 Task: Set the night theme to "Dark high contrast".
Action: Mouse moved to (992, 88)
Screenshot: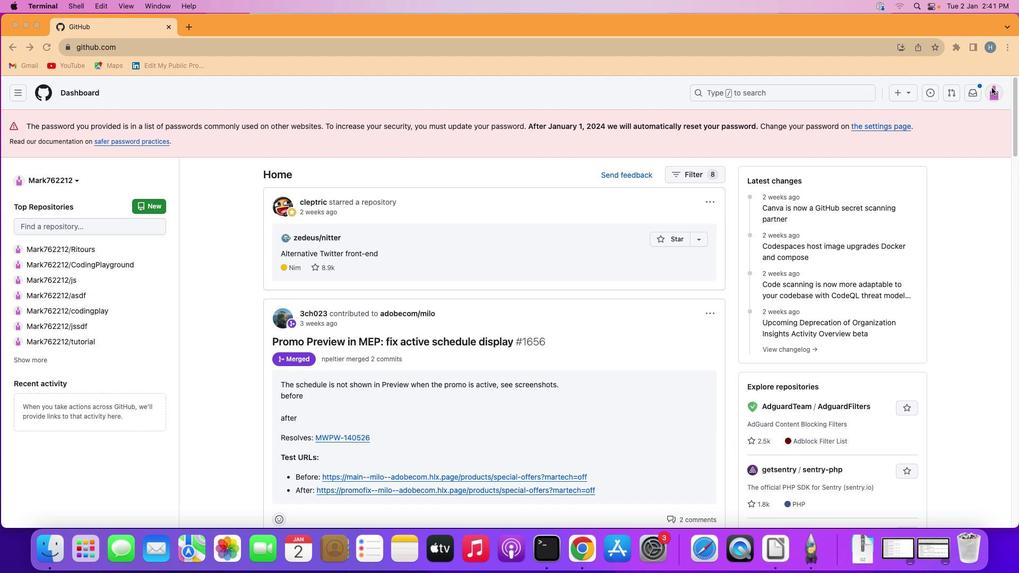 
Action: Mouse pressed left at (992, 88)
Screenshot: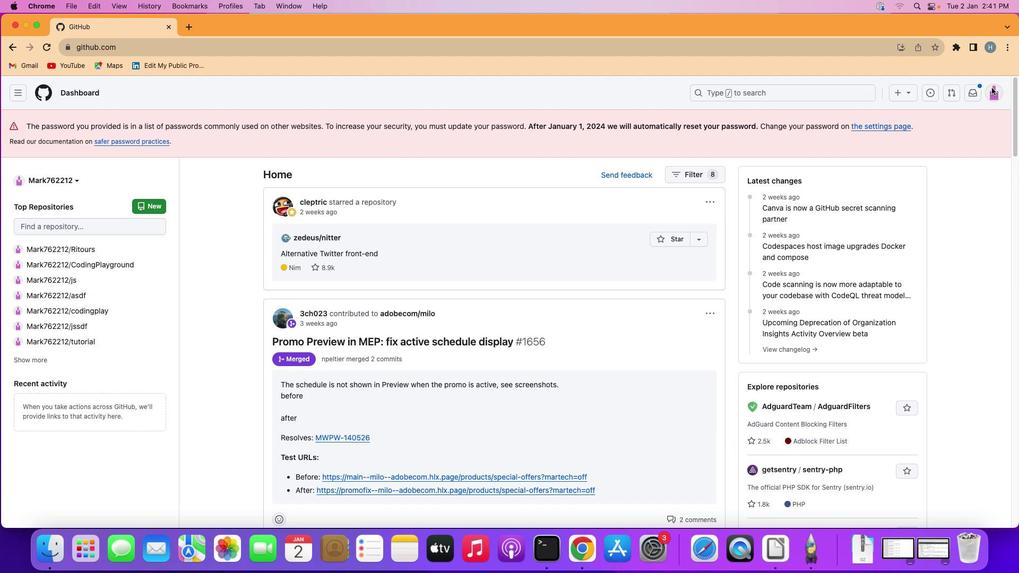 
Action: Mouse moved to (995, 90)
Screenshot: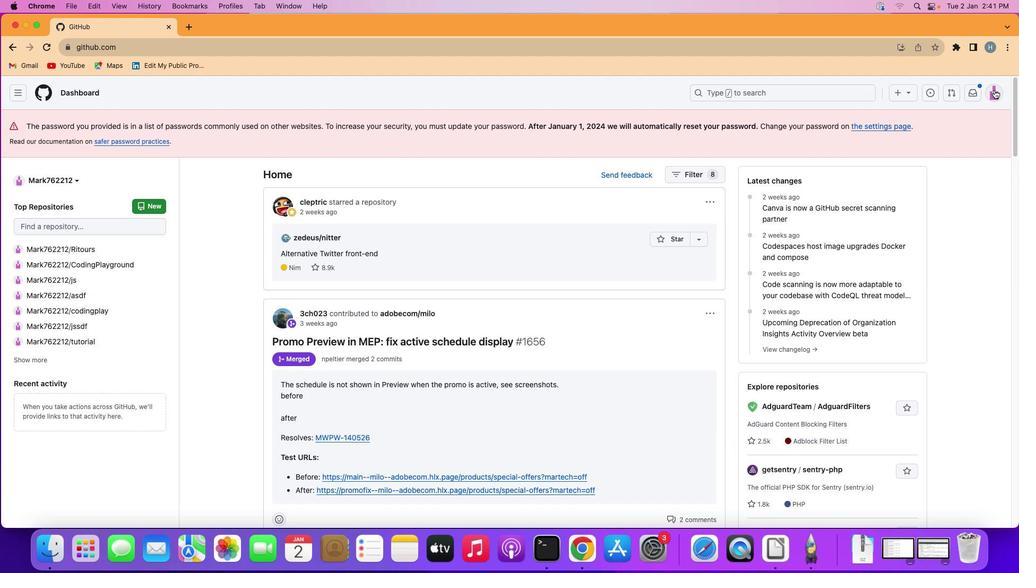 
Action: Mouse pressed left at (995, 90)
Screenshot: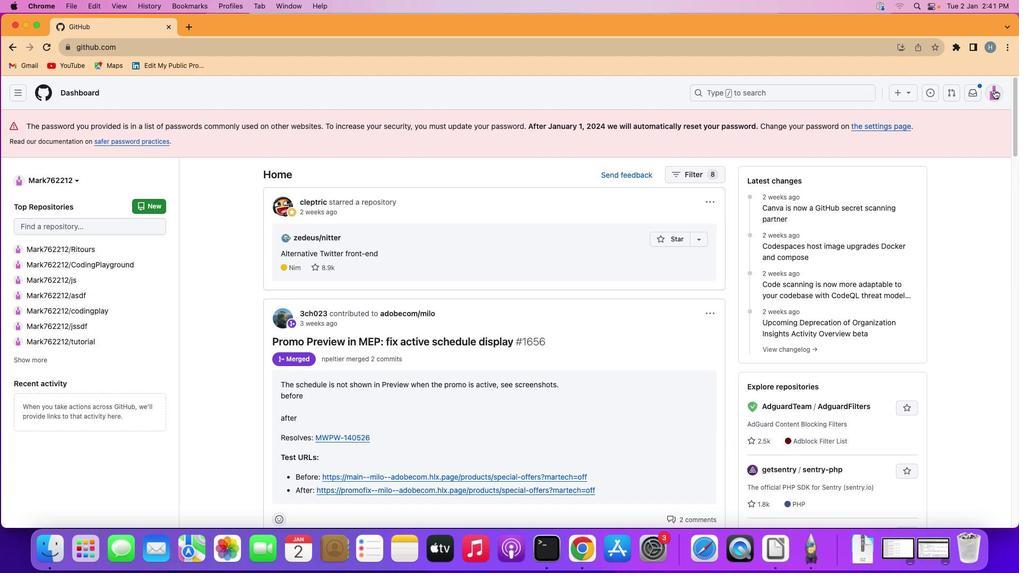 
Action: Mouse moved to (891, 381)
Screenshot: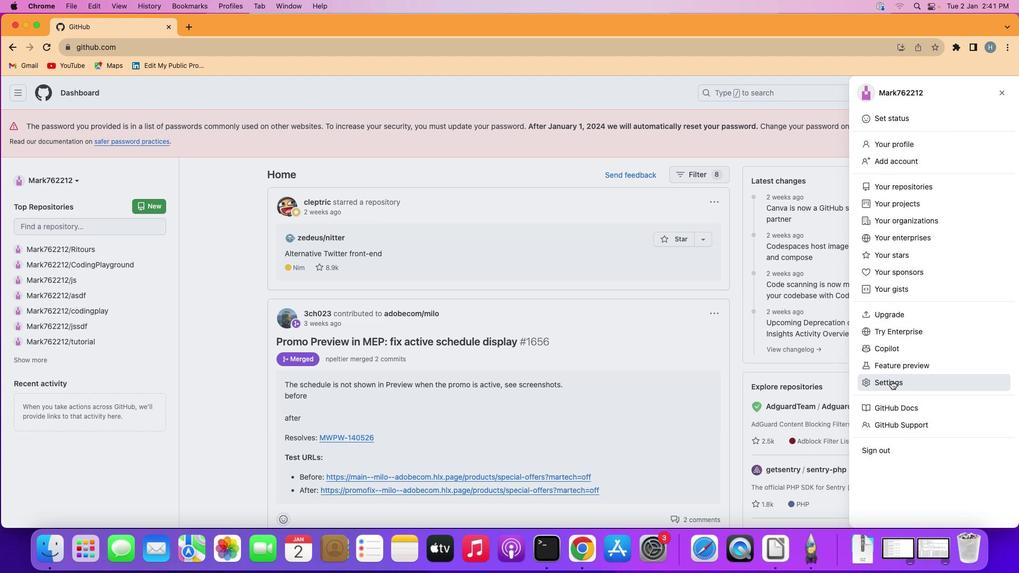 
Action: Mouse pressed left at (891, 381)
Screenshot: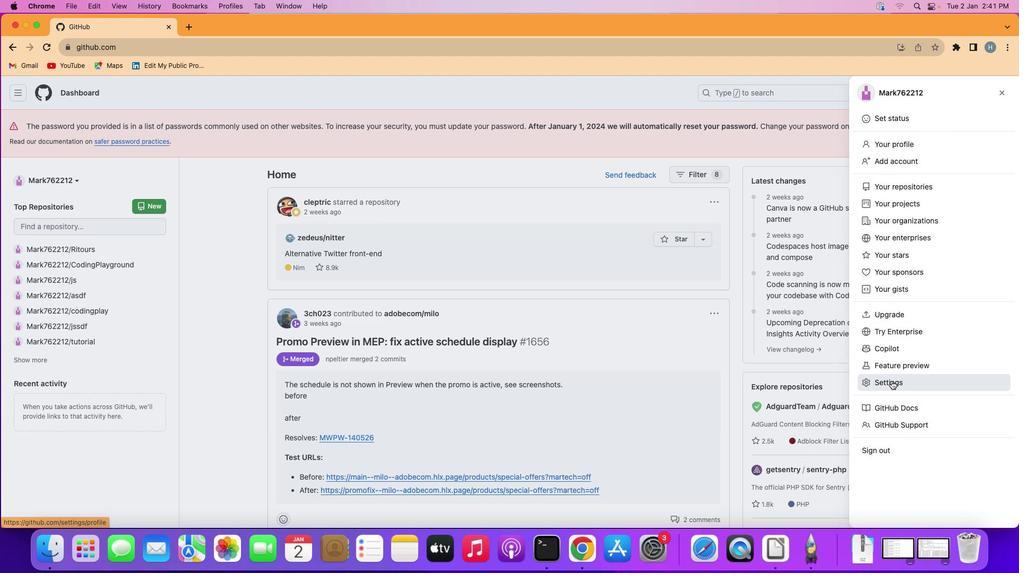 
Action: Mouse moved to (244, 257)
Screenshot: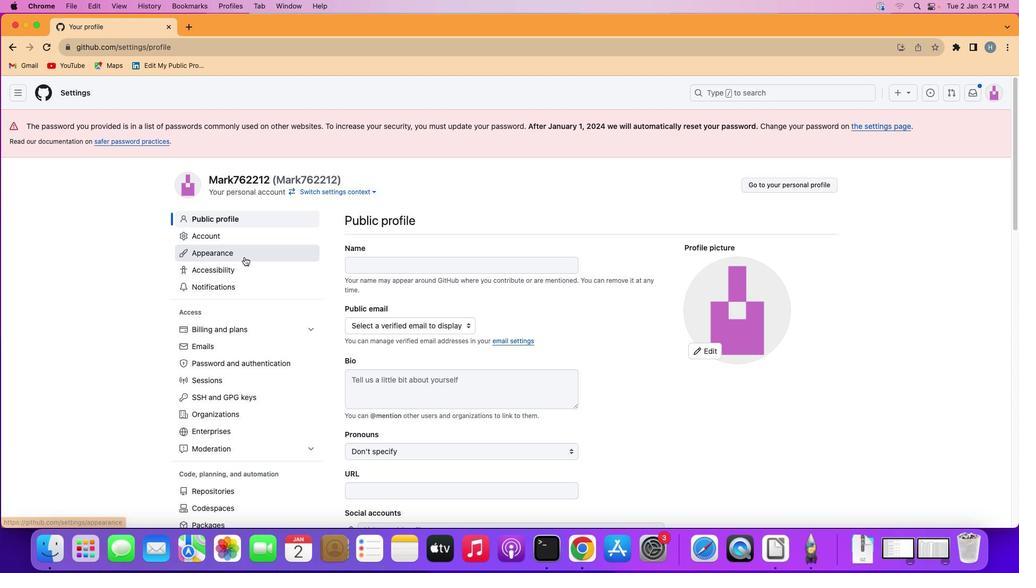 
Action: Mouse pressed left at (244, 257)
Screenshot: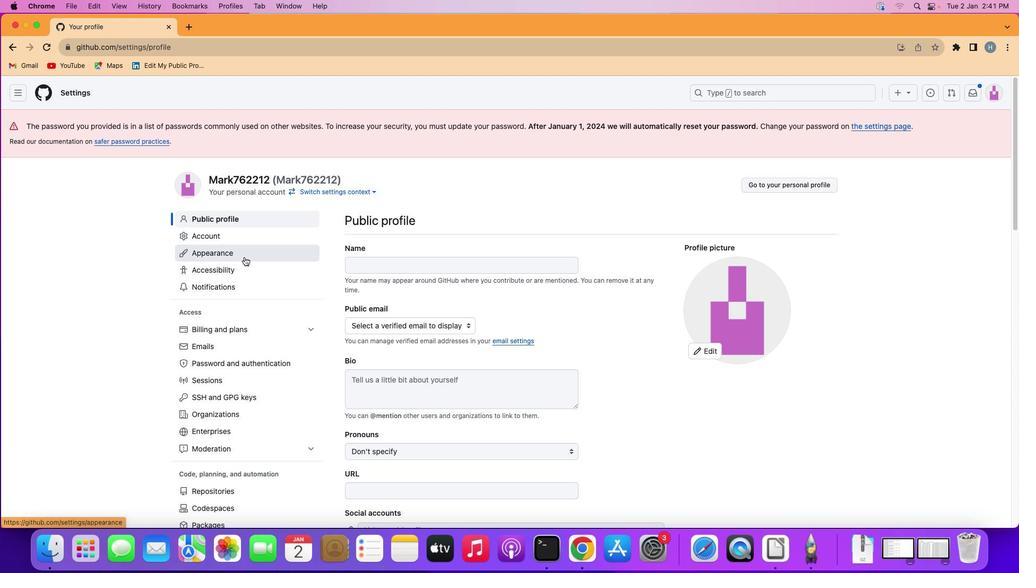 
Action: Mouse moved to (647, 392)
Screenshot: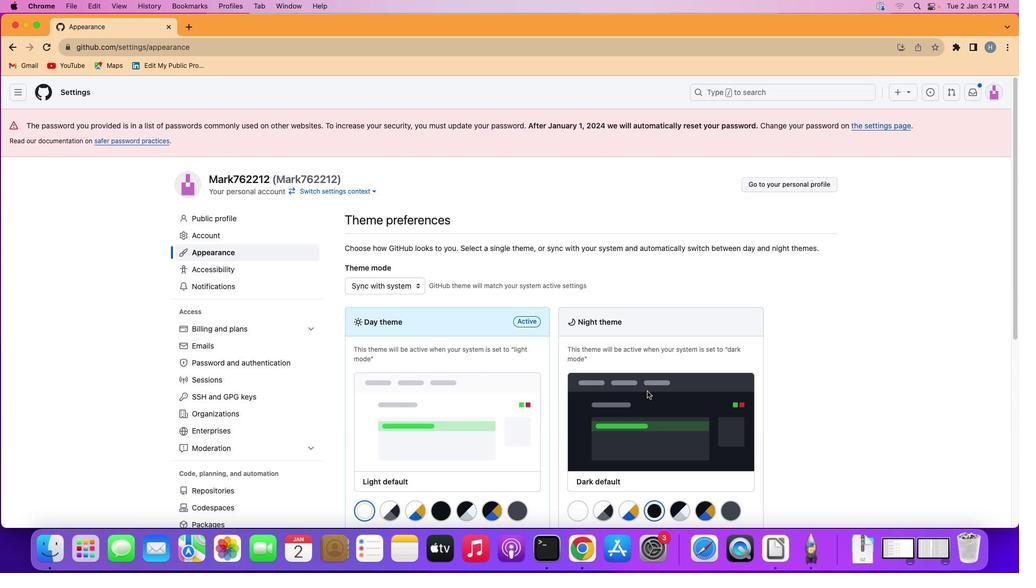 
Action: Mouse scrolled (647, 392) with delta (0, 0)
Screenshot: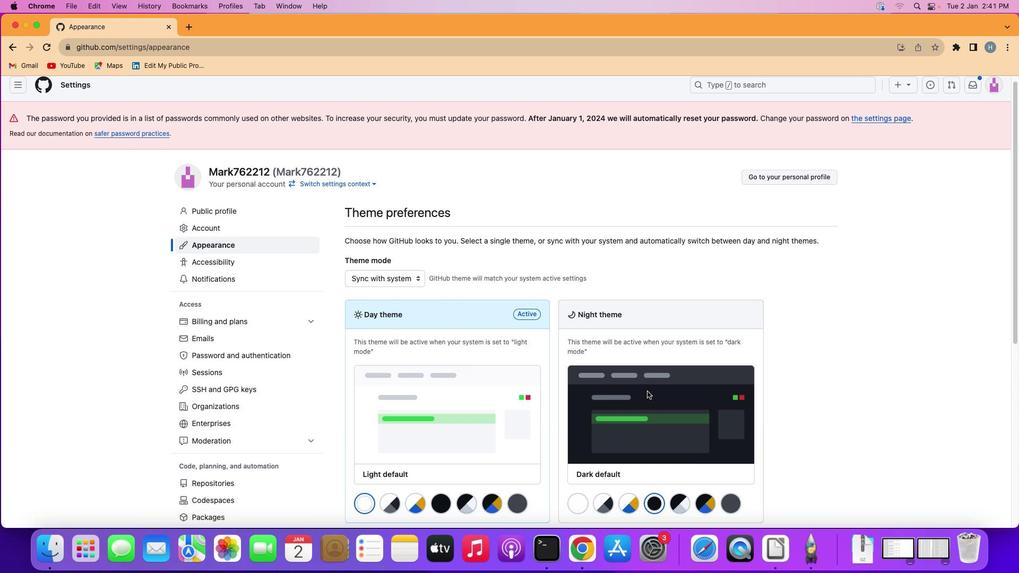 
Action: Mouse scrolled (647, 392) with delta (0, 0)
Screenshot: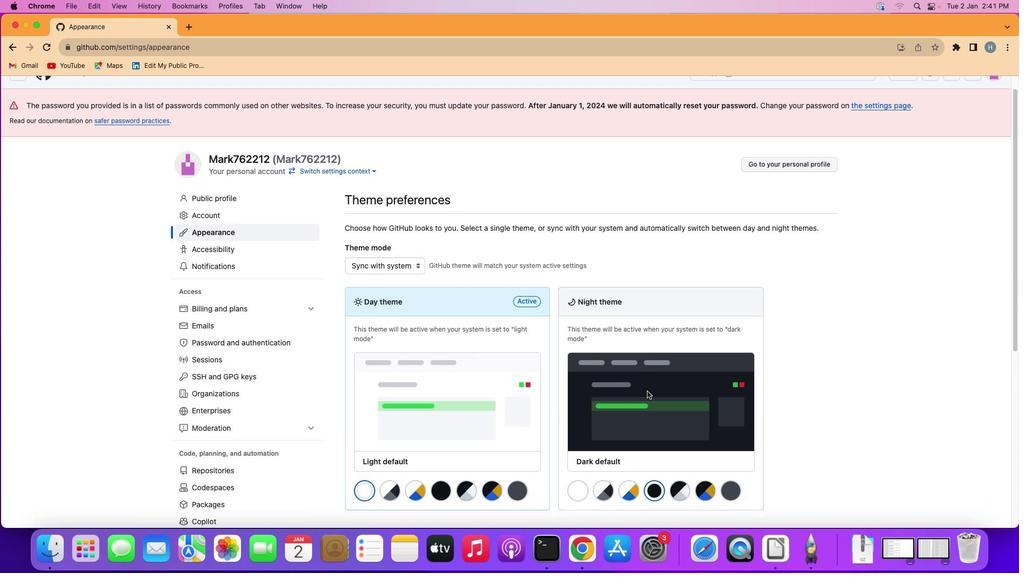 
Action: Mouse moved to (647, 392)
Screenshot: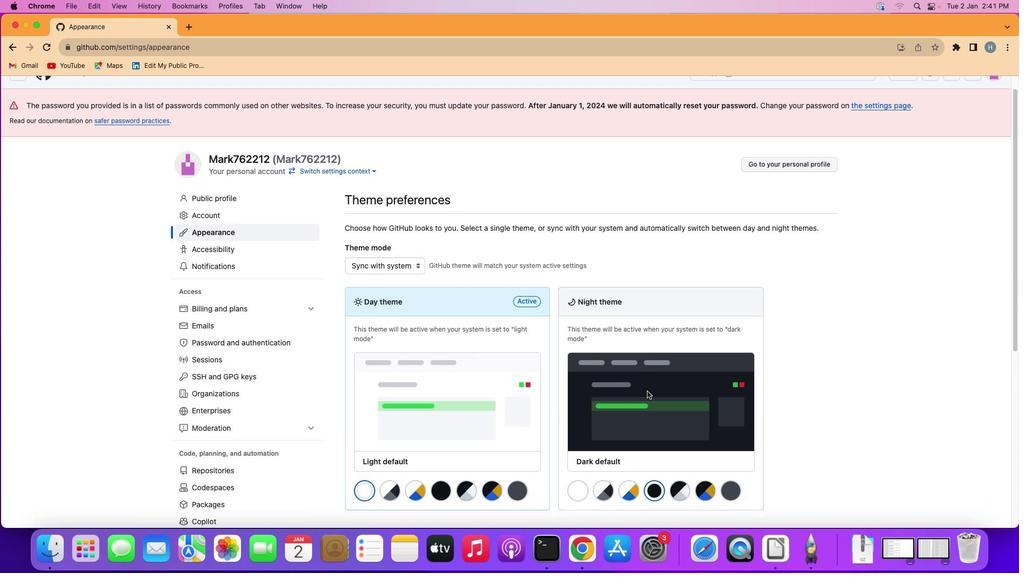 
Action: Mouse scrolled (647, 392) with delta (0, -1)
Screenshot: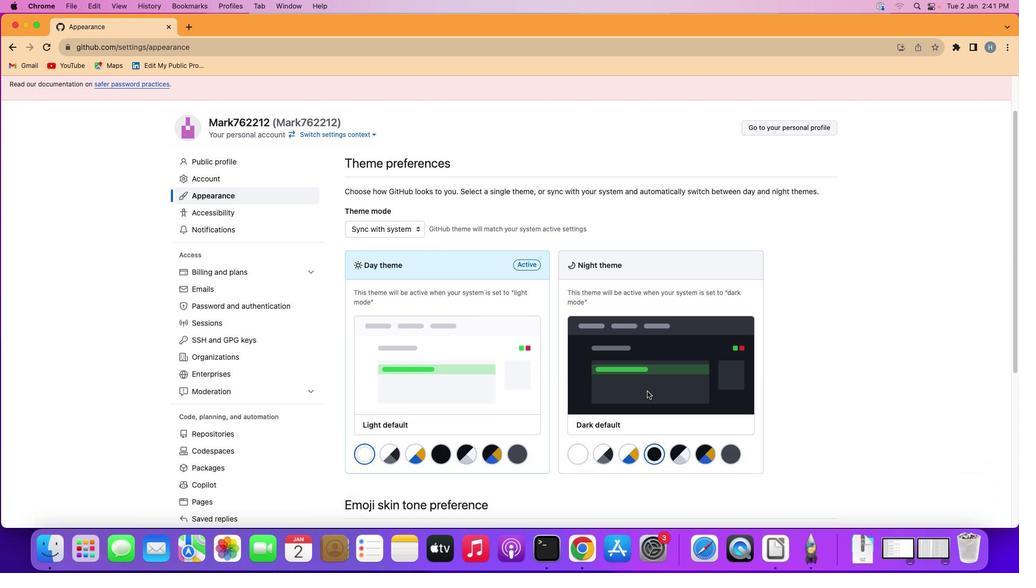 
Action: Mouse moved to (647, 392)
Screenshot: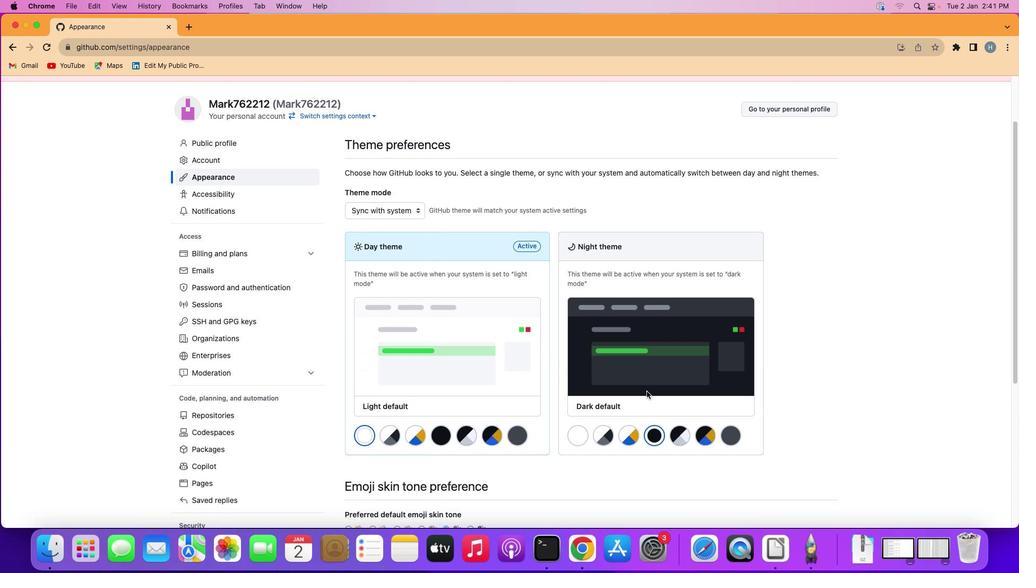 
Action: Mouse scrolled (647, 392) with delta (0, 0)
Screenshot: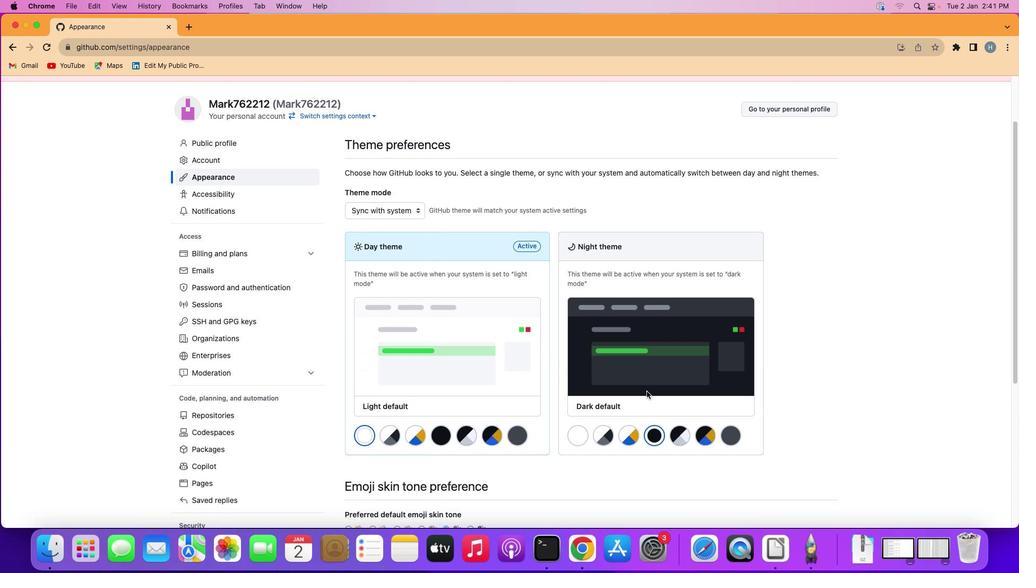 
Action: Mouse moved to (647, 392)
Screenshot: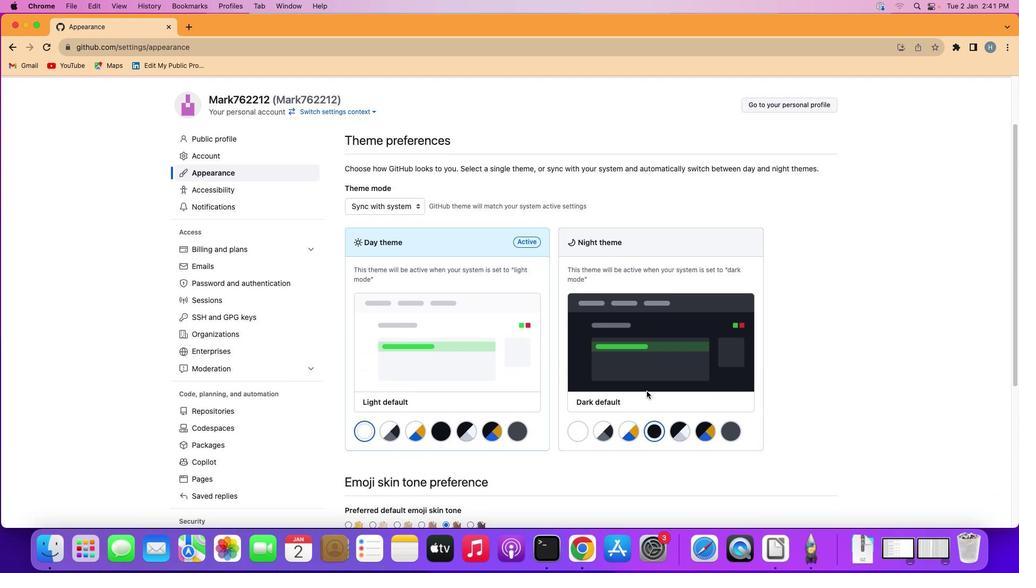 
Action: Mouse scrolled (647, 392) with delta (0, 0)
Screenshot: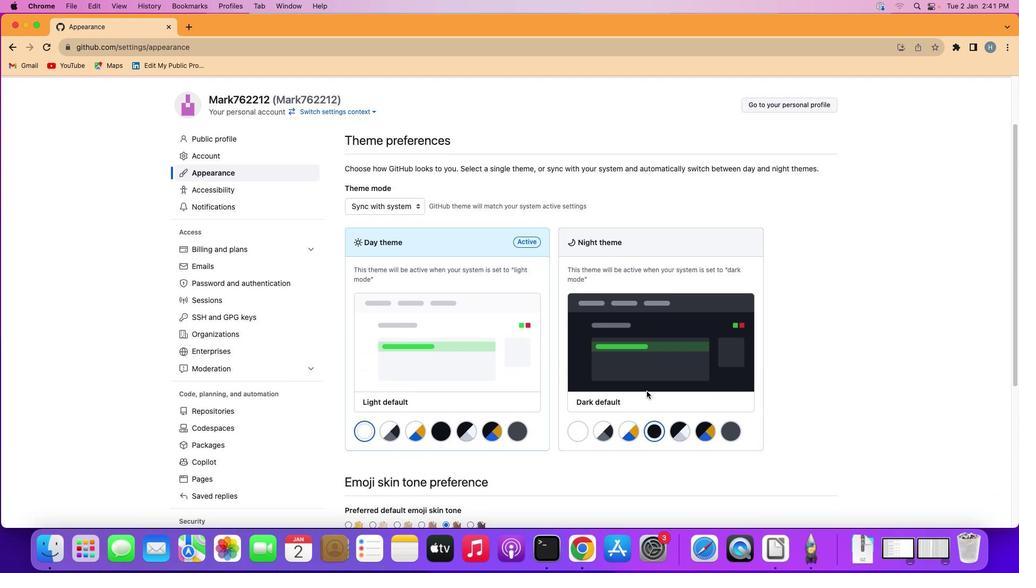 
Action: Mouse moved to (686, 427)
Screenshot: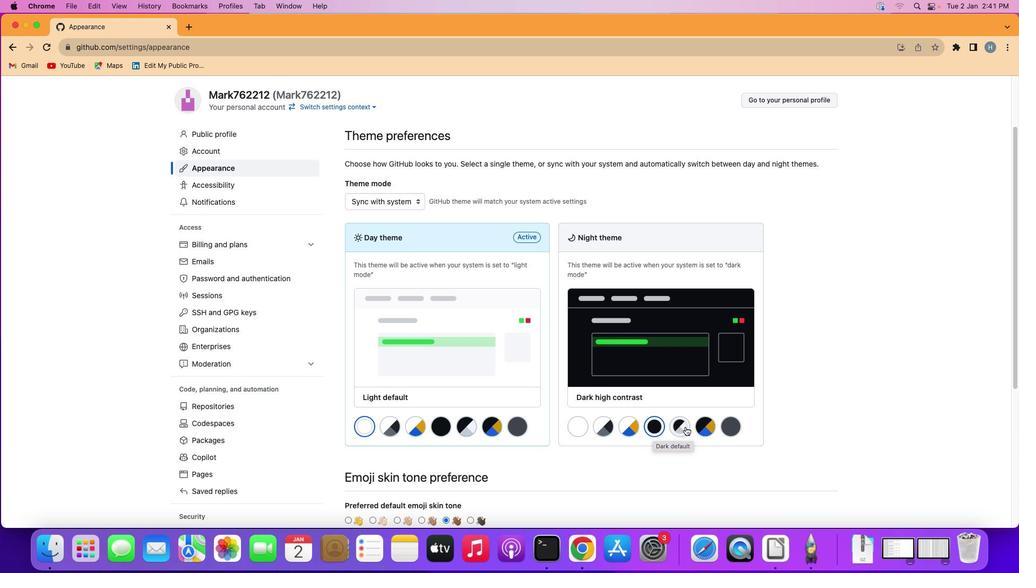 
Action: Mouse pressed left at (686, 427)
Screenshot: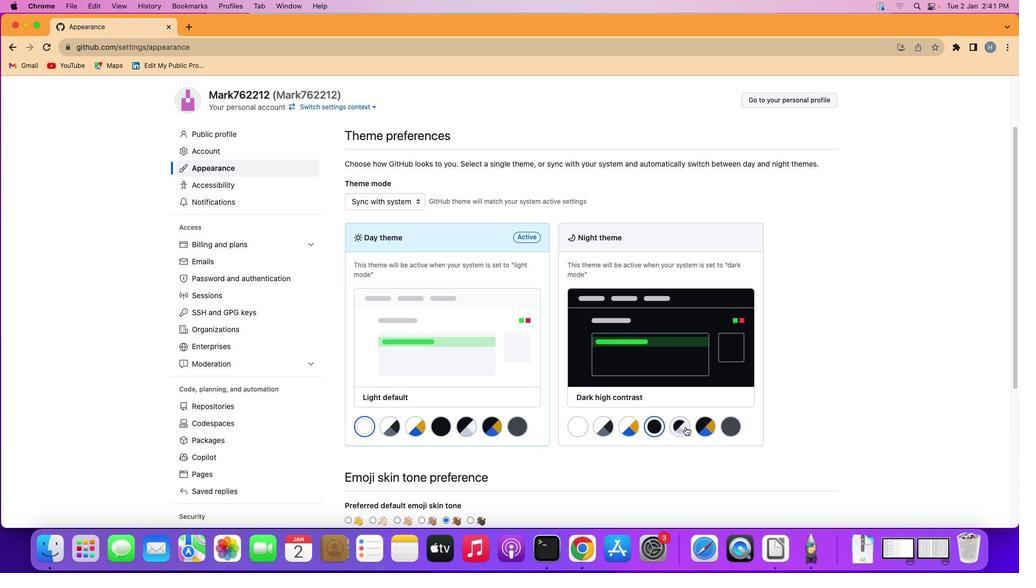 
Action: Mouse moved to (686, 427)
Screenshot: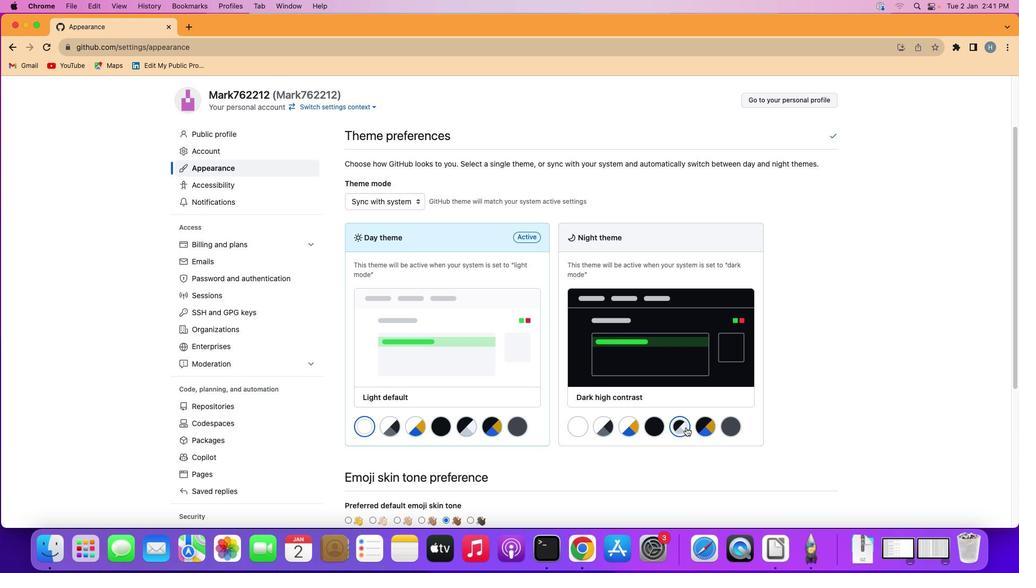 
